 Task: Look for products in the category "Candles & Air Fresheners" from Now only.
Action: Mouse moved to (807, 295)
Screenshot: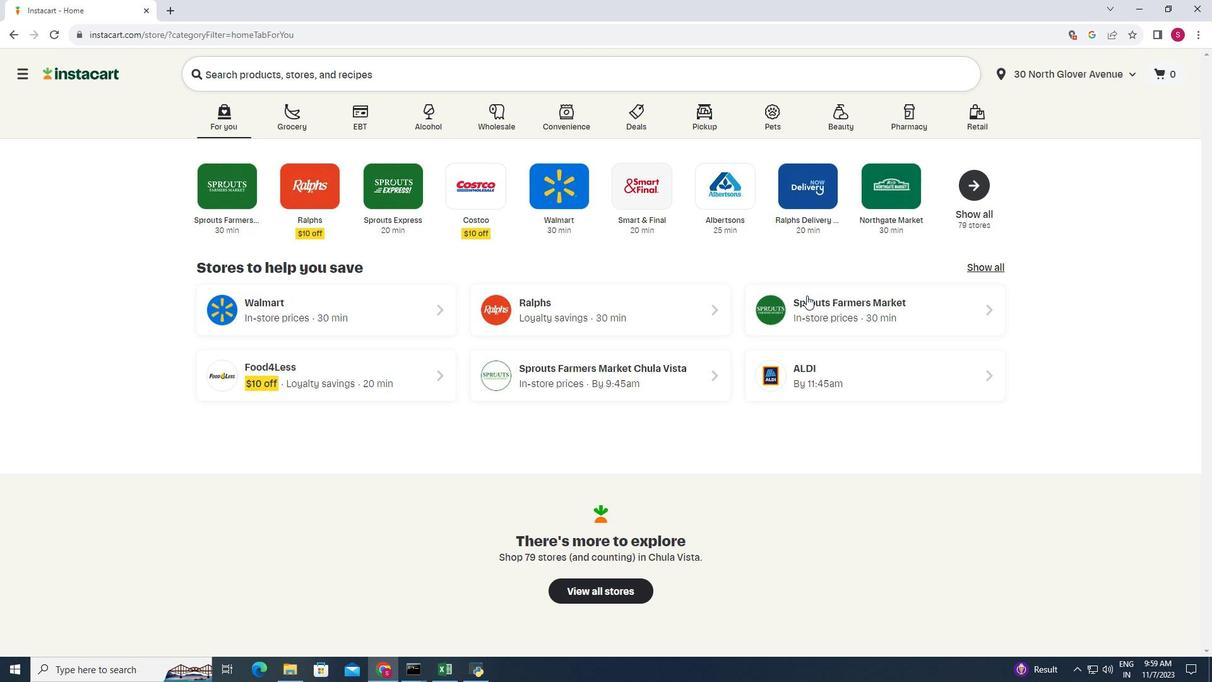 
Action: Mouse pressed left at (807, 295)
Screenshot: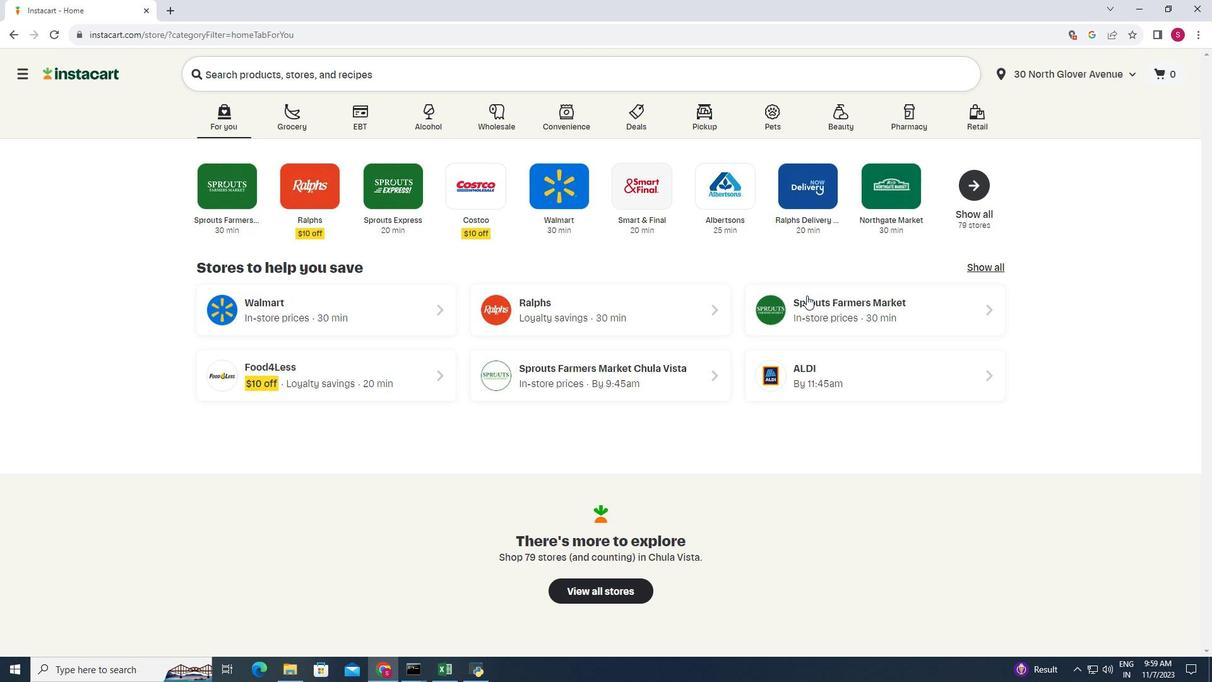 
Action: Mouse moved to (90, 471)
Screenshot: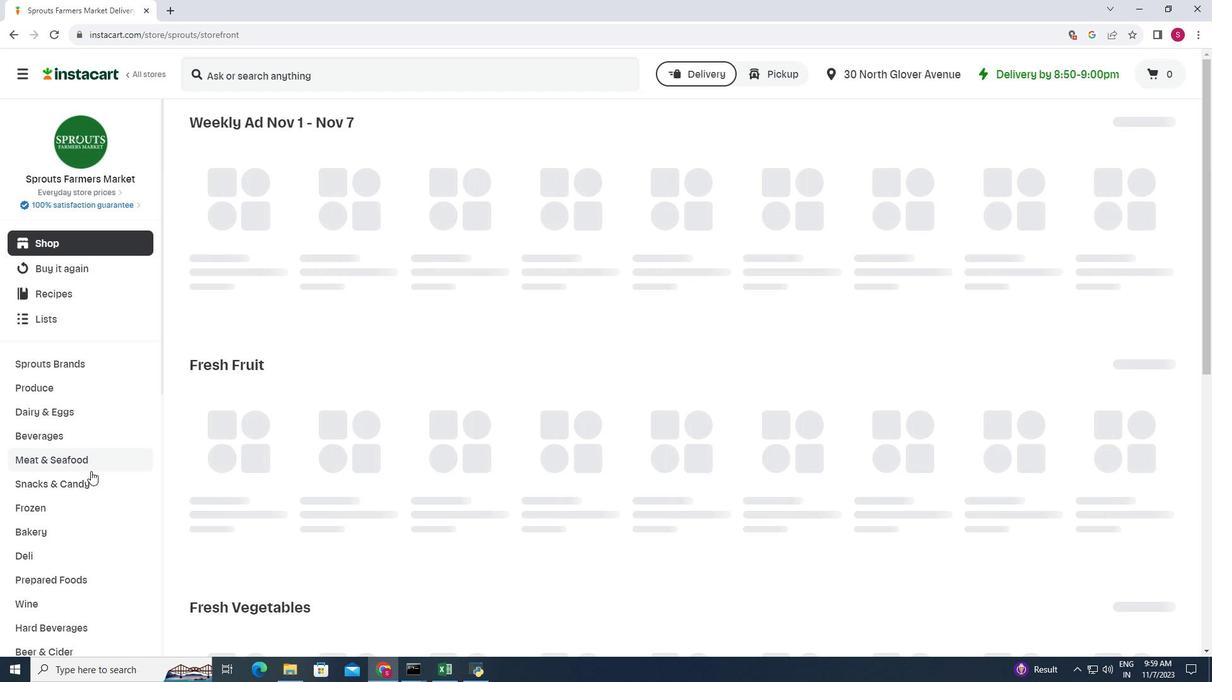 
Action: Mouse scrolled (90, 470) with delta (0, 0)
Screenshot: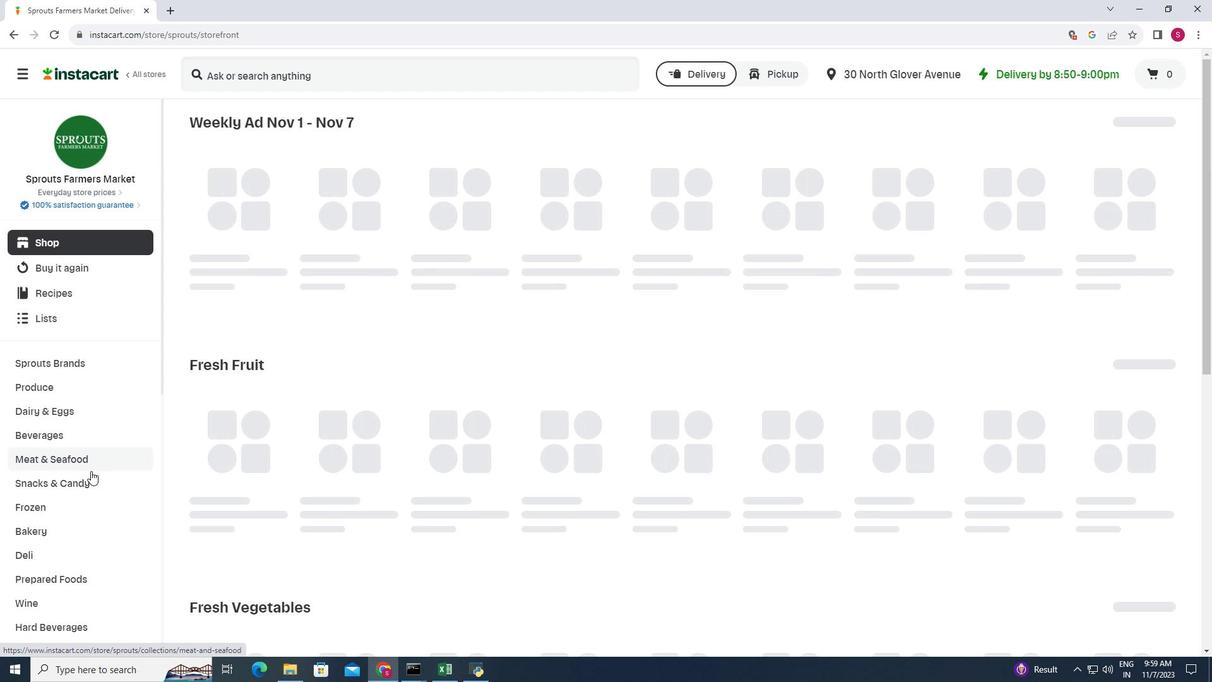 
Action: Mouse scrolled (90, 470) with delta (0, 0)
Screenshot: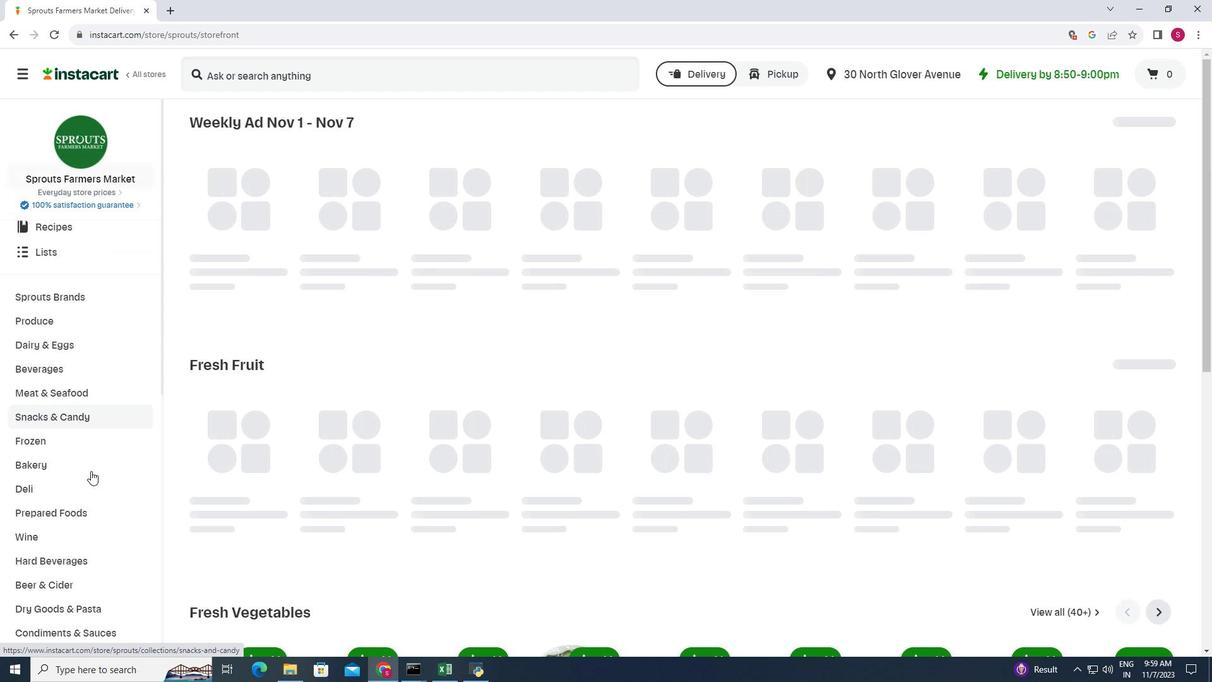 
Action: Mouse scrolled (90, 470) with delta (0, 0)
Screenshot: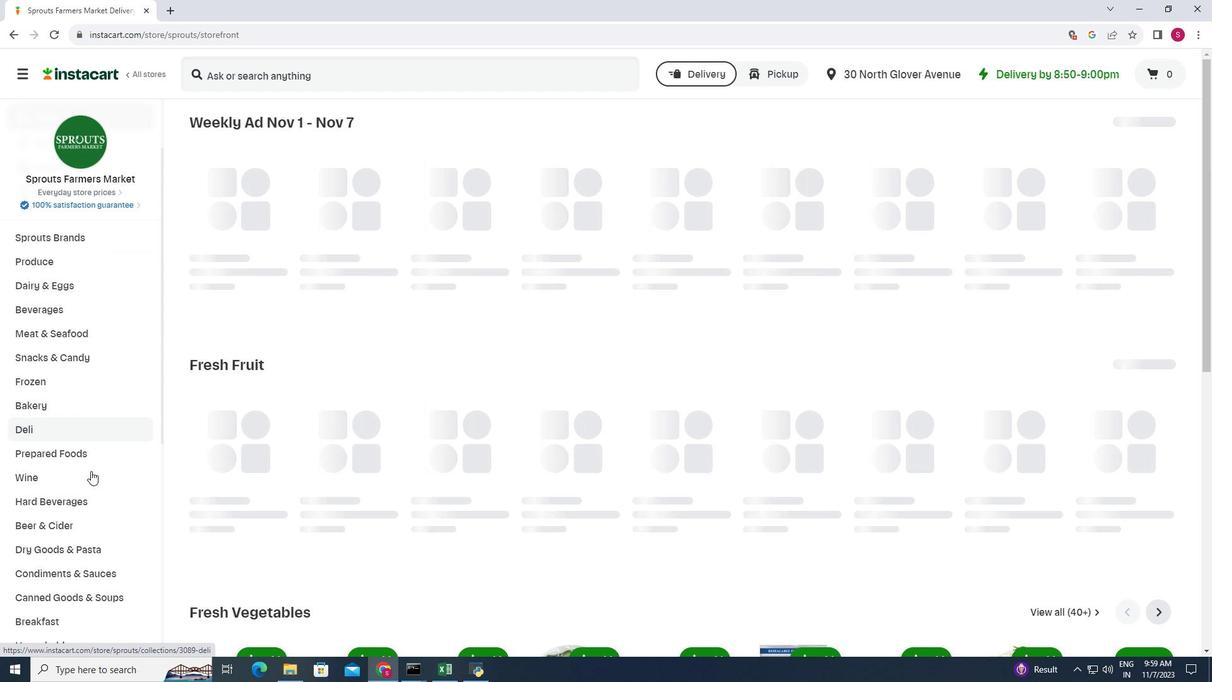 
Action: Mouse scrolled (90, 470) with delta (0, 0)
Screenshot: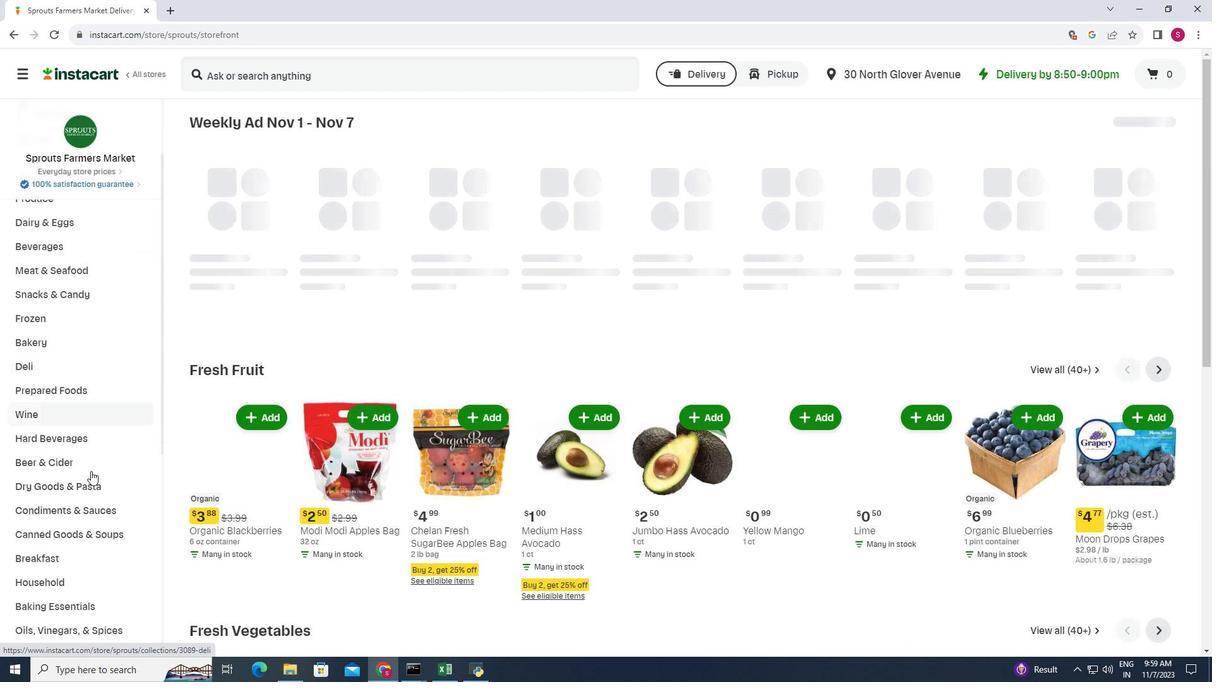 
Action: Mouse moved to (90, 471)
Screenshot: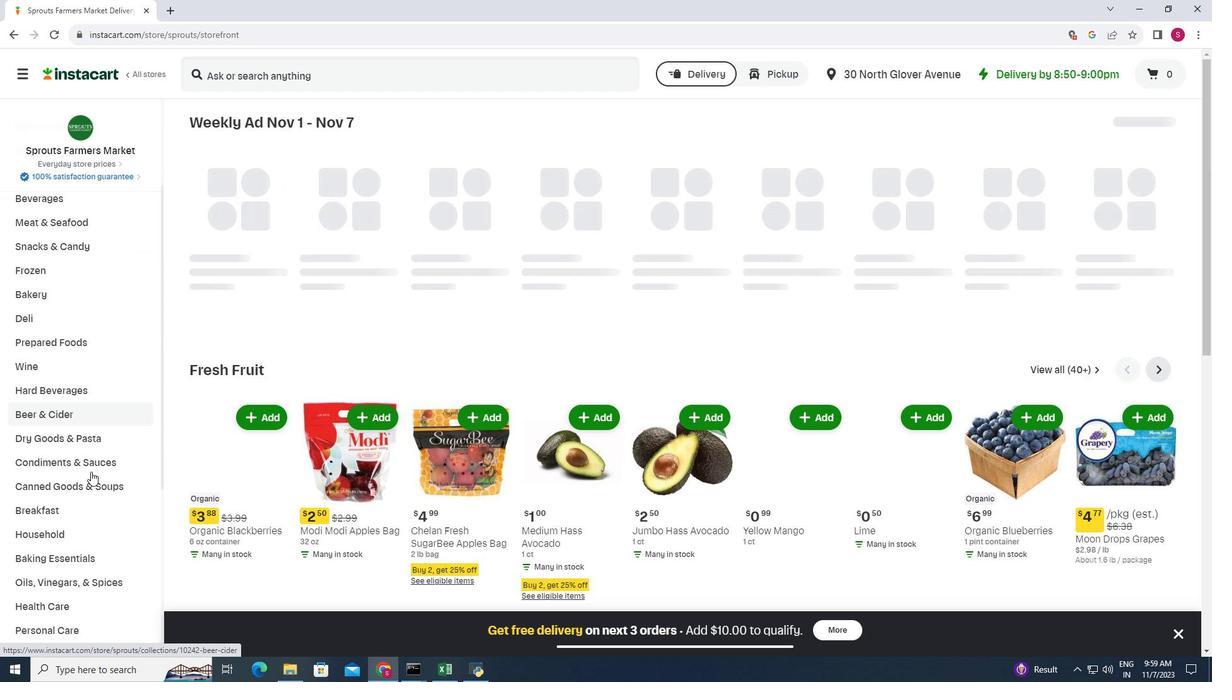 
Action: Mouse scrolled (90, 471) with delta (0, 0)
Screenshot: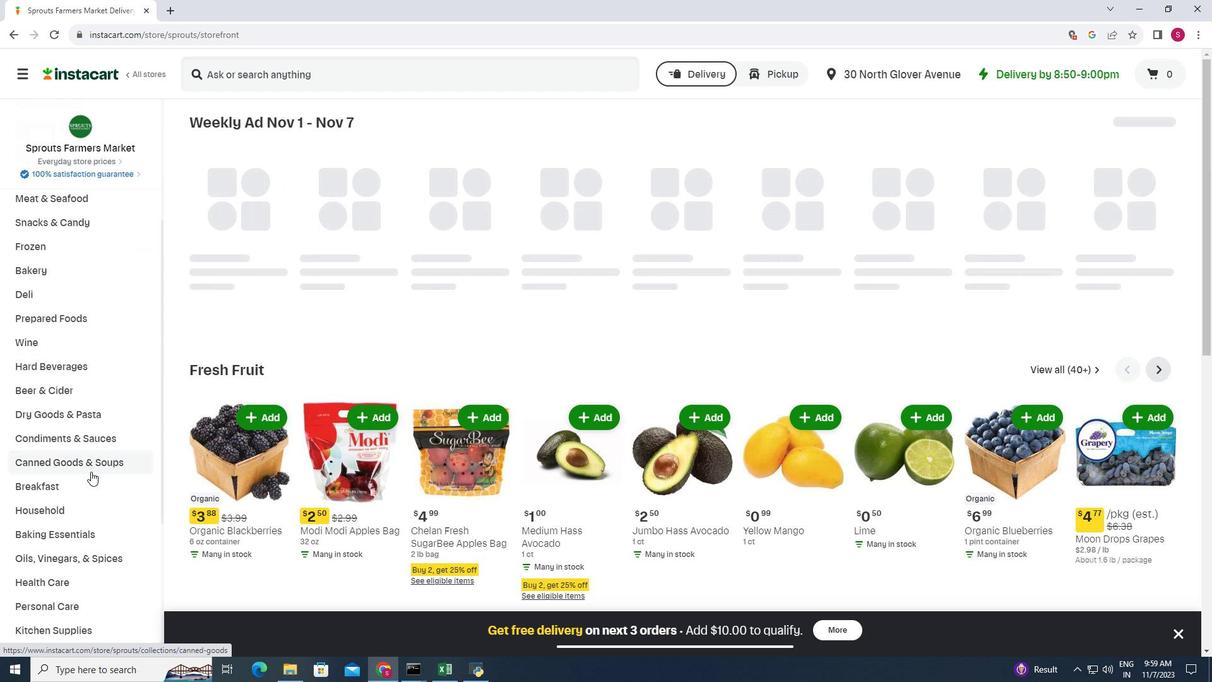 
Action: Mouse moved to (100, 458)
Screenshot: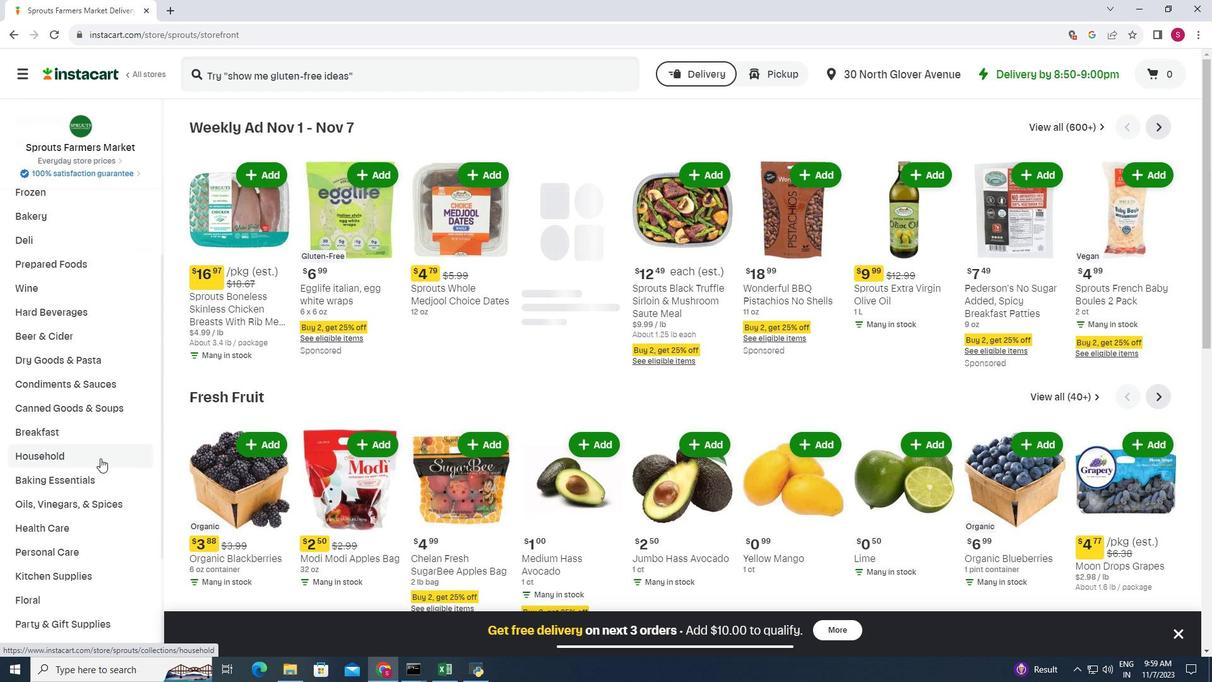 
Action: Mouse pressed left at (100, 458)
Screenshot: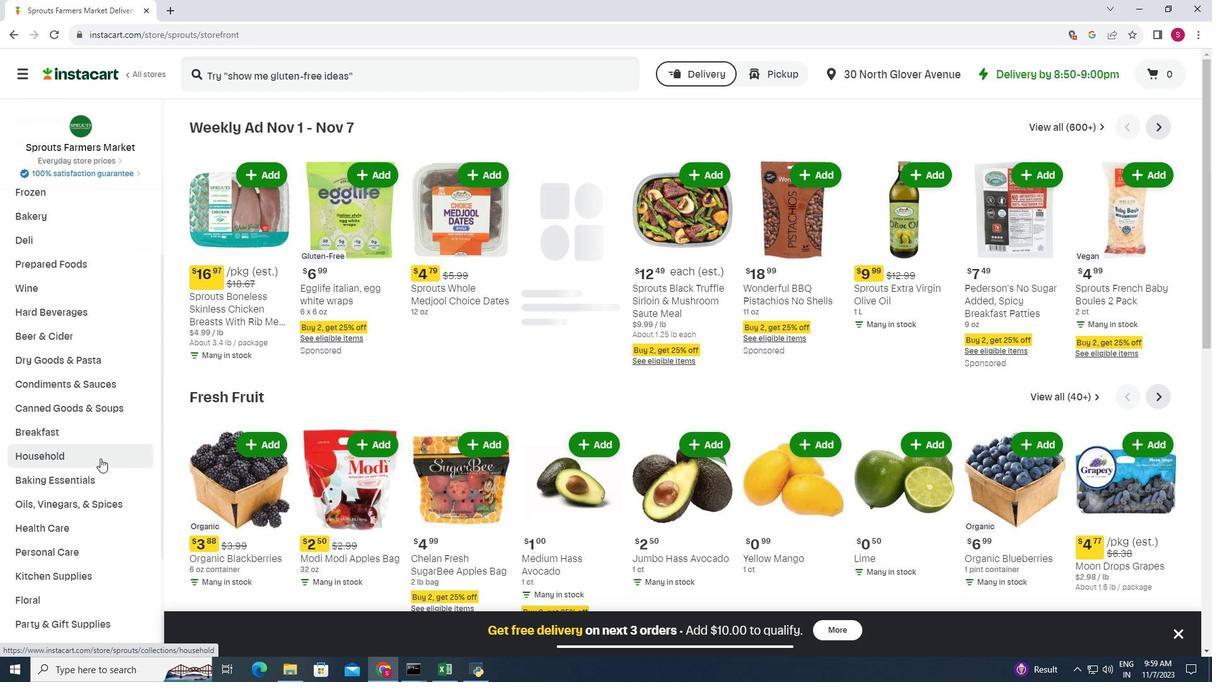 
Action: Mouse moved to (711, 156)
Screenshot: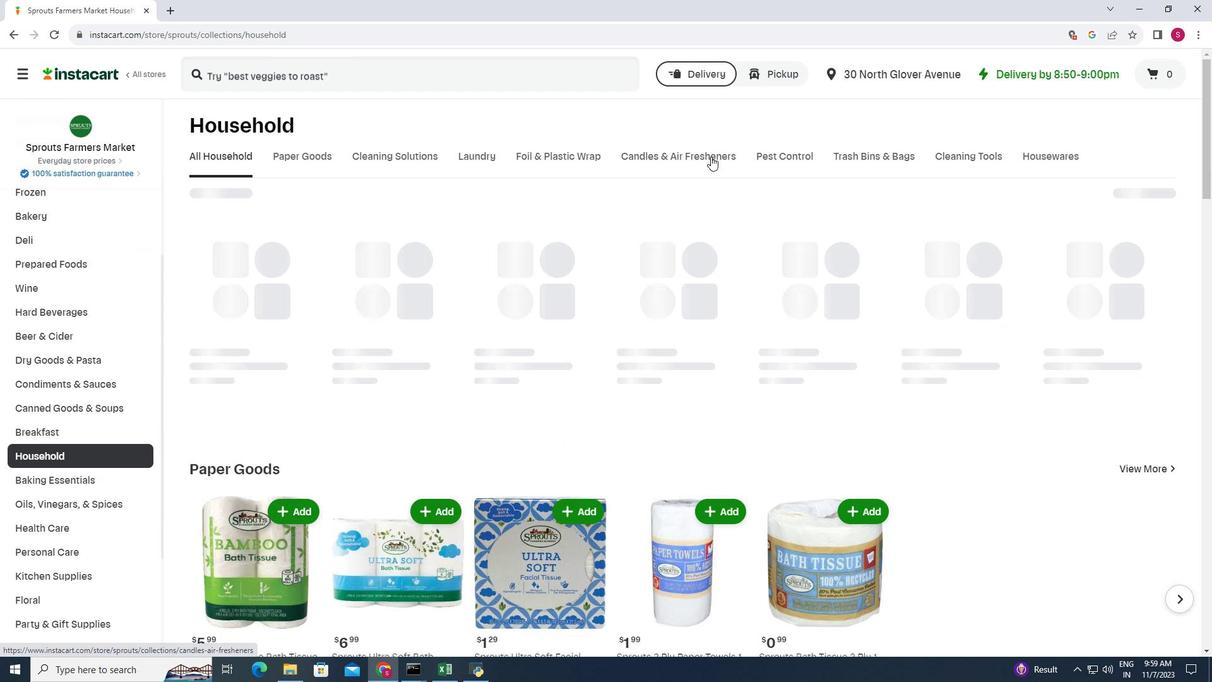 
Action: Mouse pressed left at (711, 156)
Screenshot: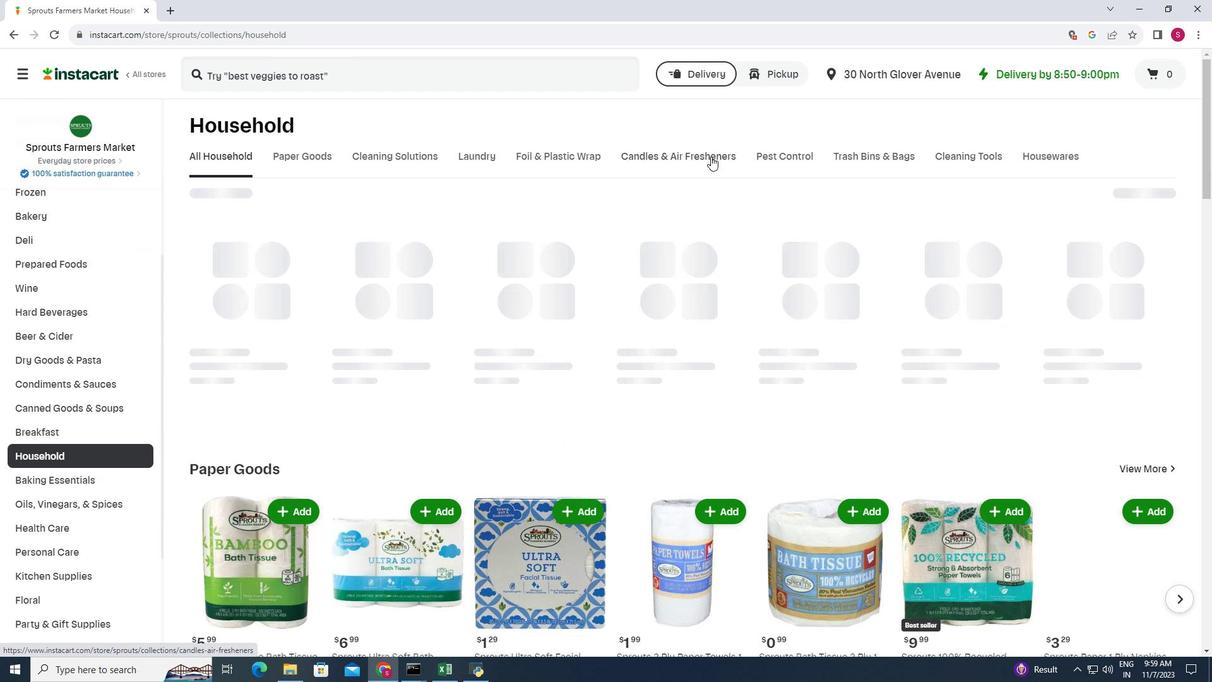 
Action: Mouse moved to (301, 257)
Screenshot: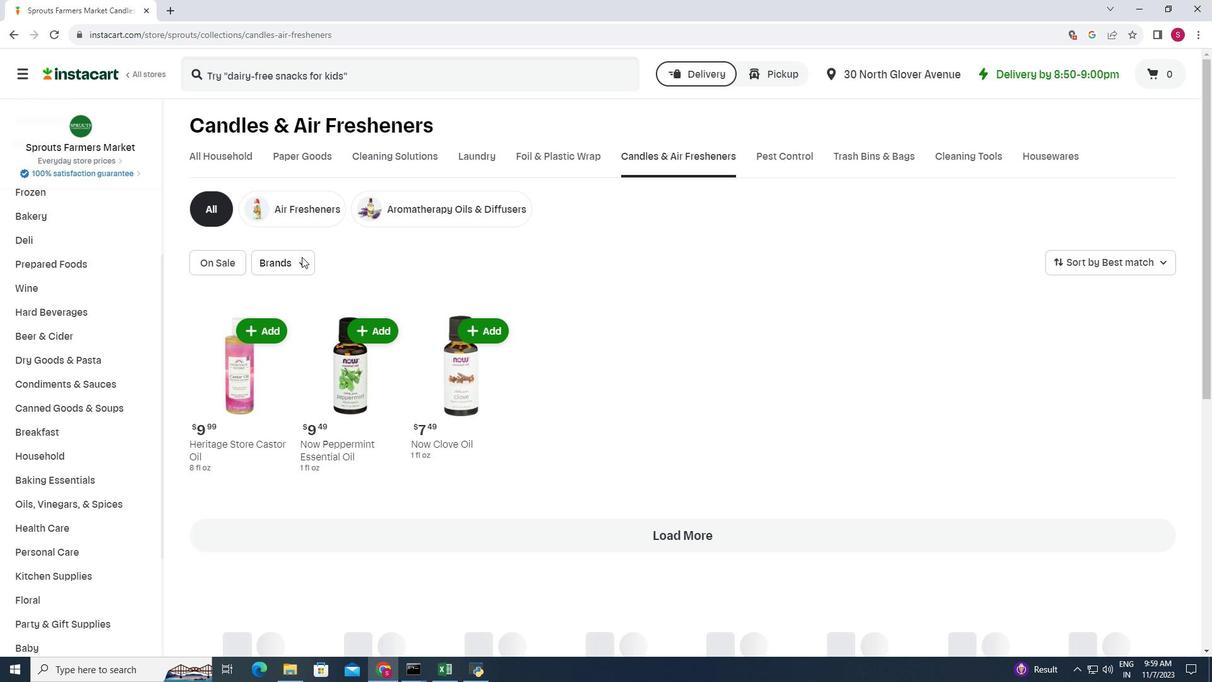 
Action: Mouse pressed left at (301, 257)
Screenshot: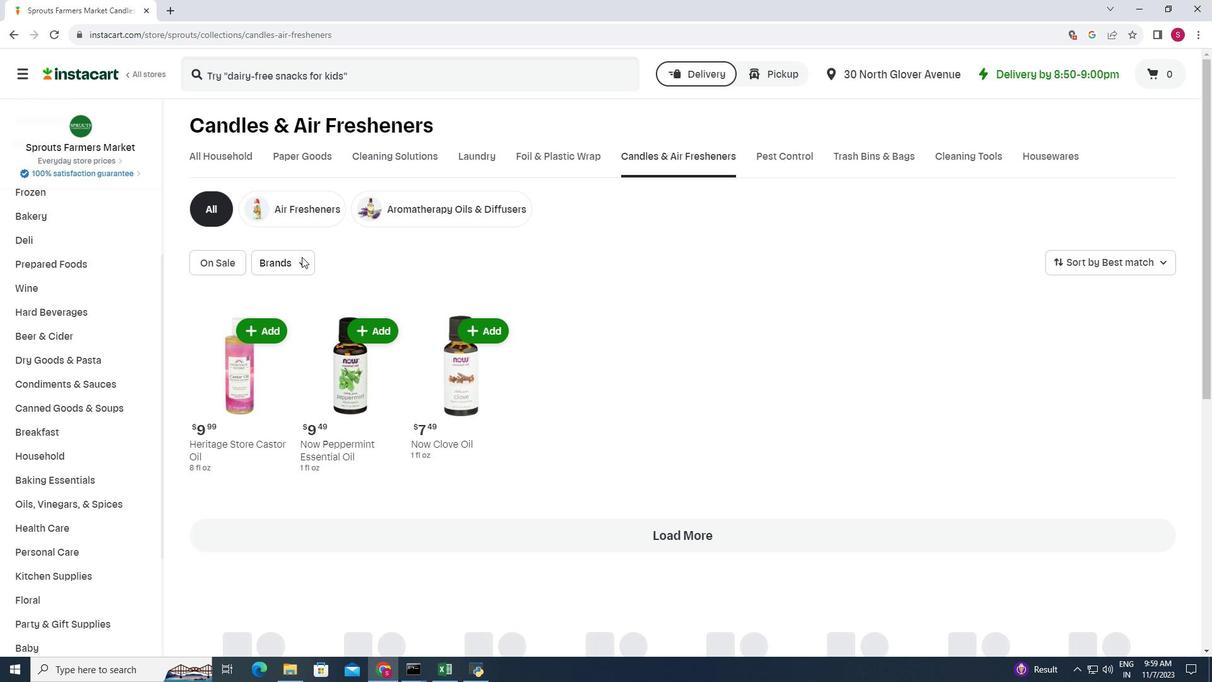 
Action: Mouse moved to (306, 357)
Screenshot: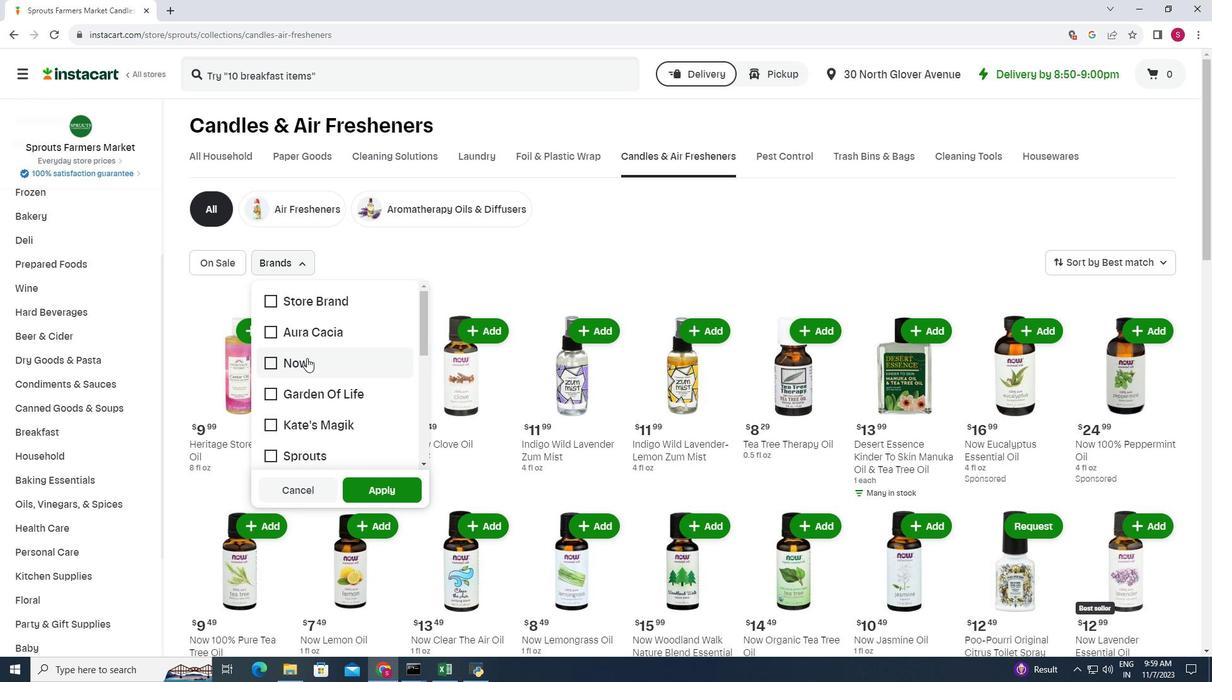 
Action: Mouse pressed left at (306, 357)
Screenshot: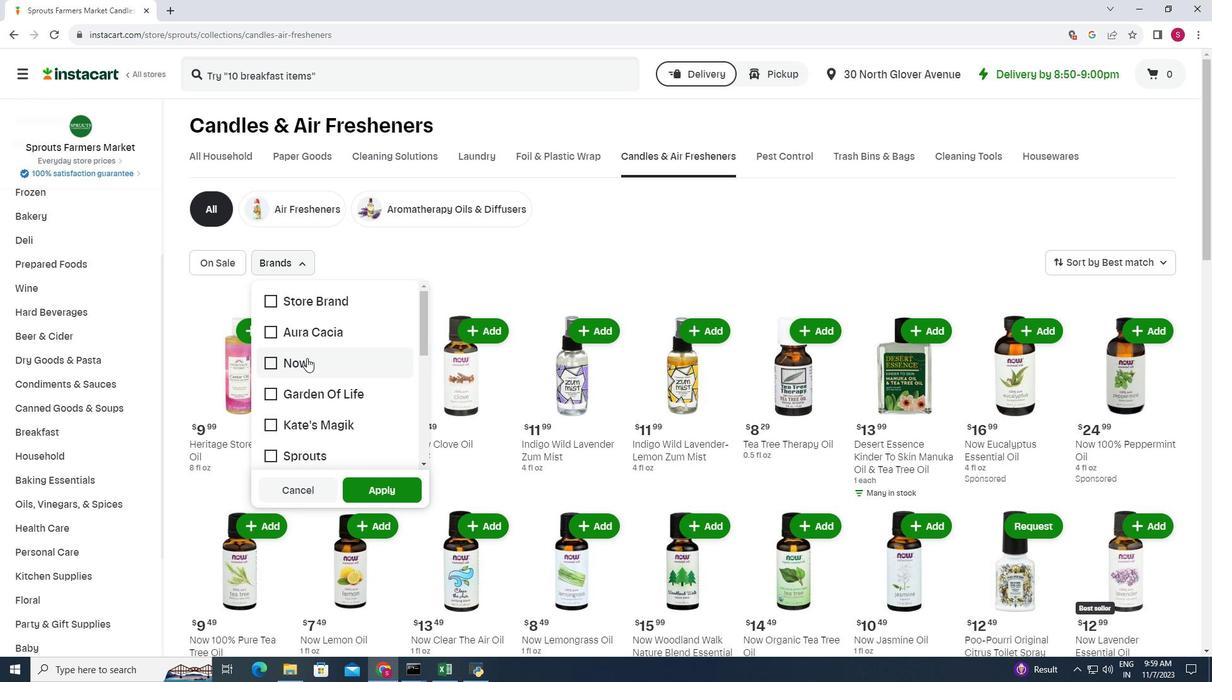 
Action: Mouse moved to (369, 489)
Screenshot: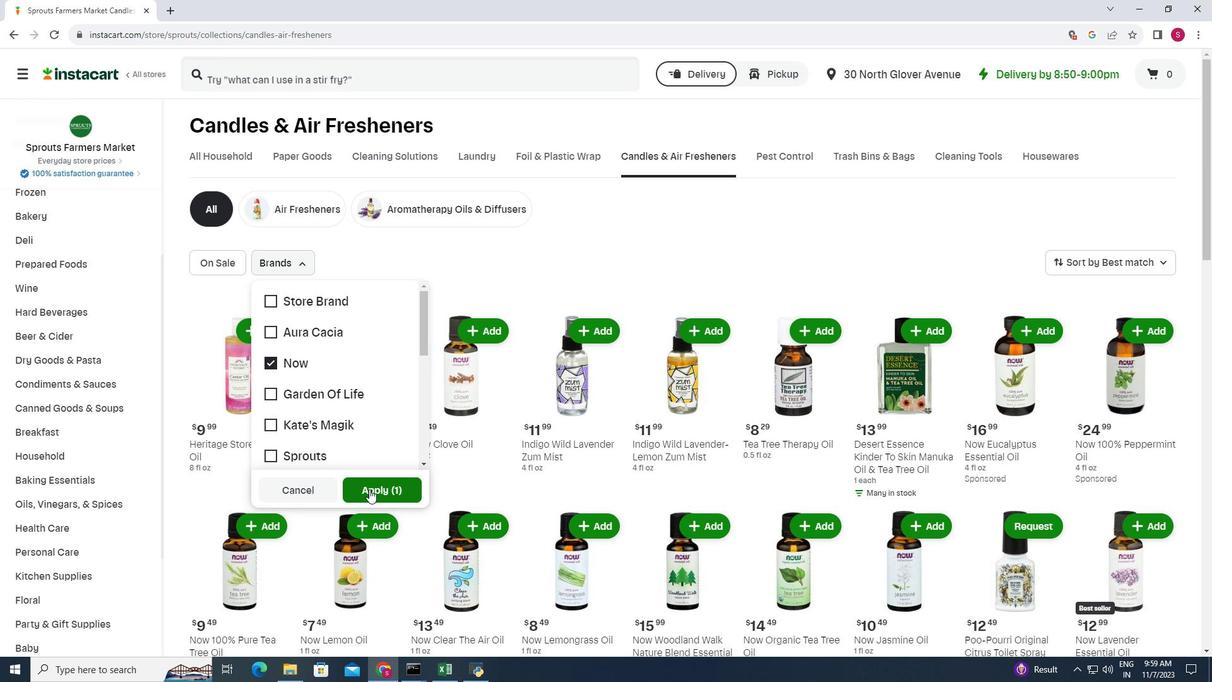 
Action: Mouse pressed left at (369, 489)
Screenshot: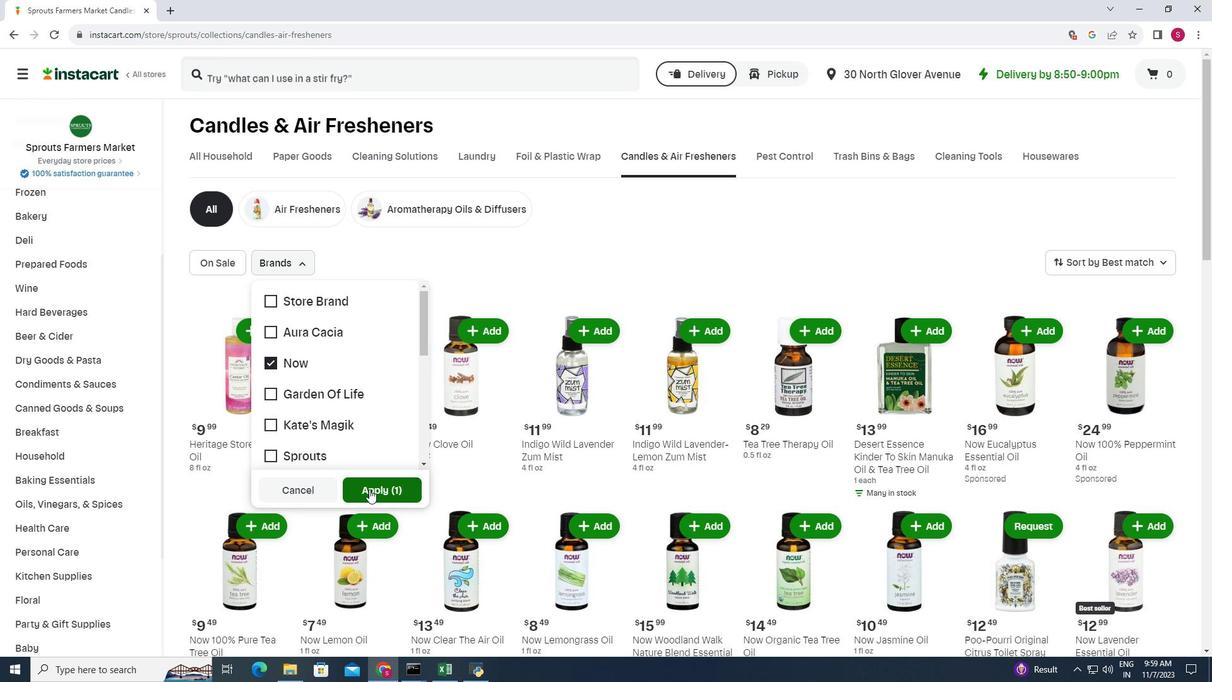 
Action: Mouse moved to (409, 351)
Screenshot: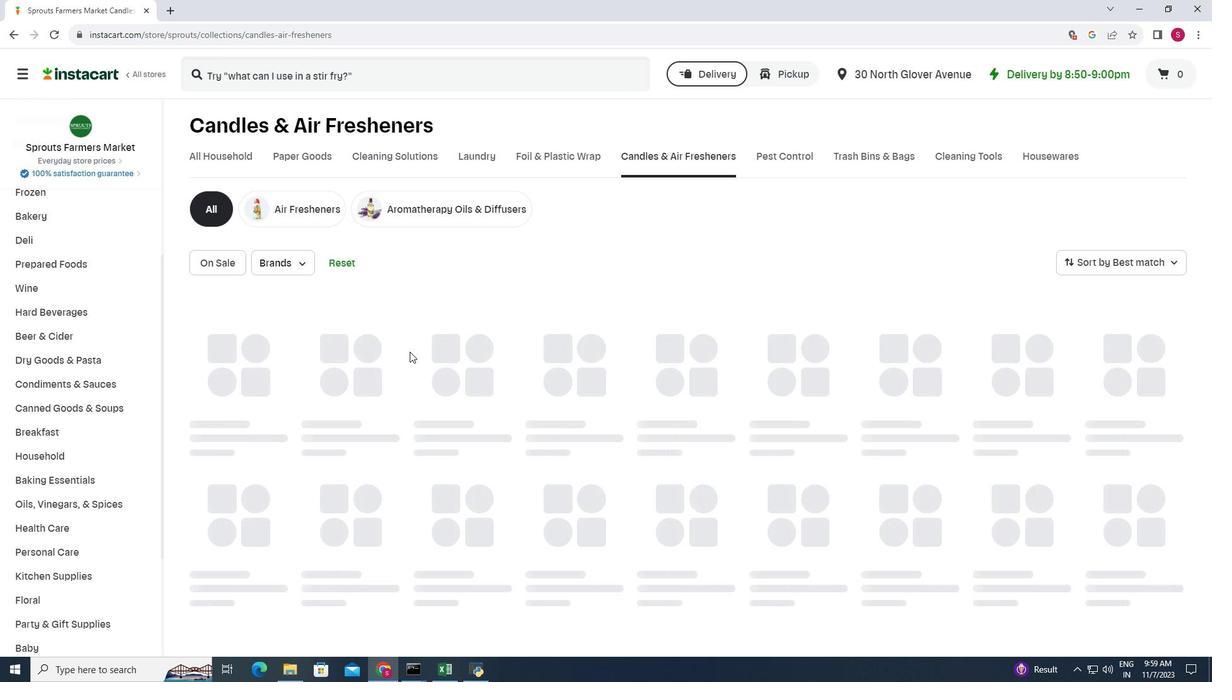 
Action: Mouse scrolled (409, 351) with delta (0, 0)
Screenshot: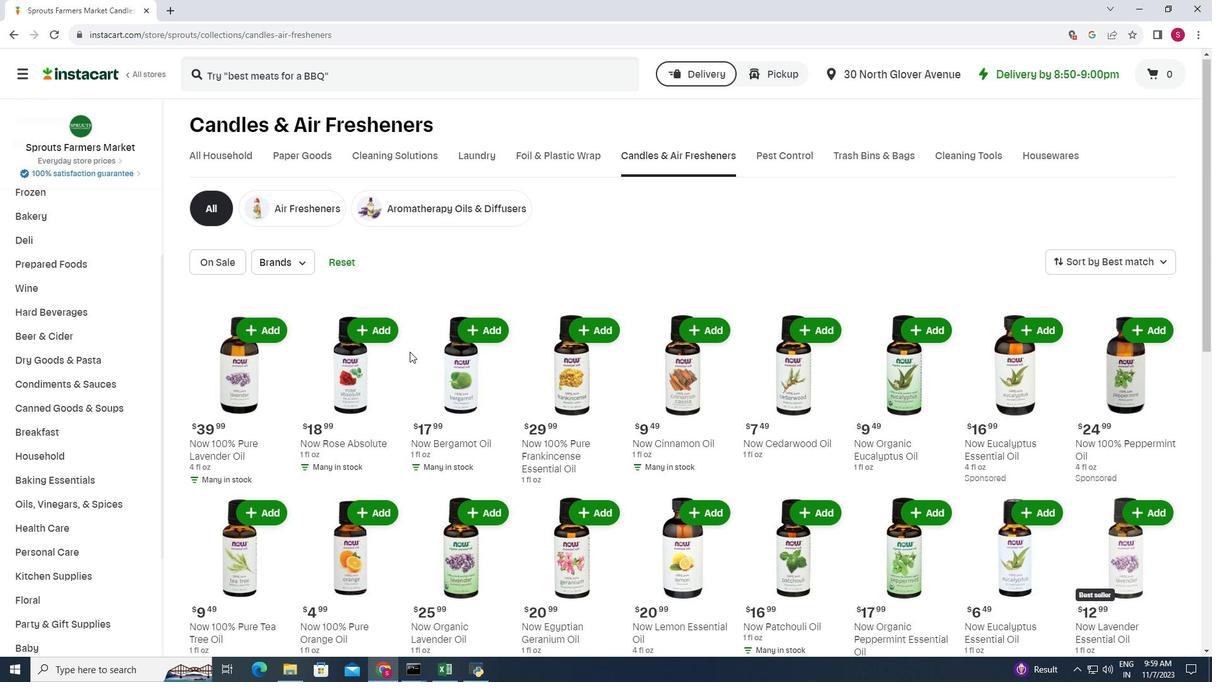 
Action: Mouse scrolled (409, 351) with delta (0, 0)
Screenshot: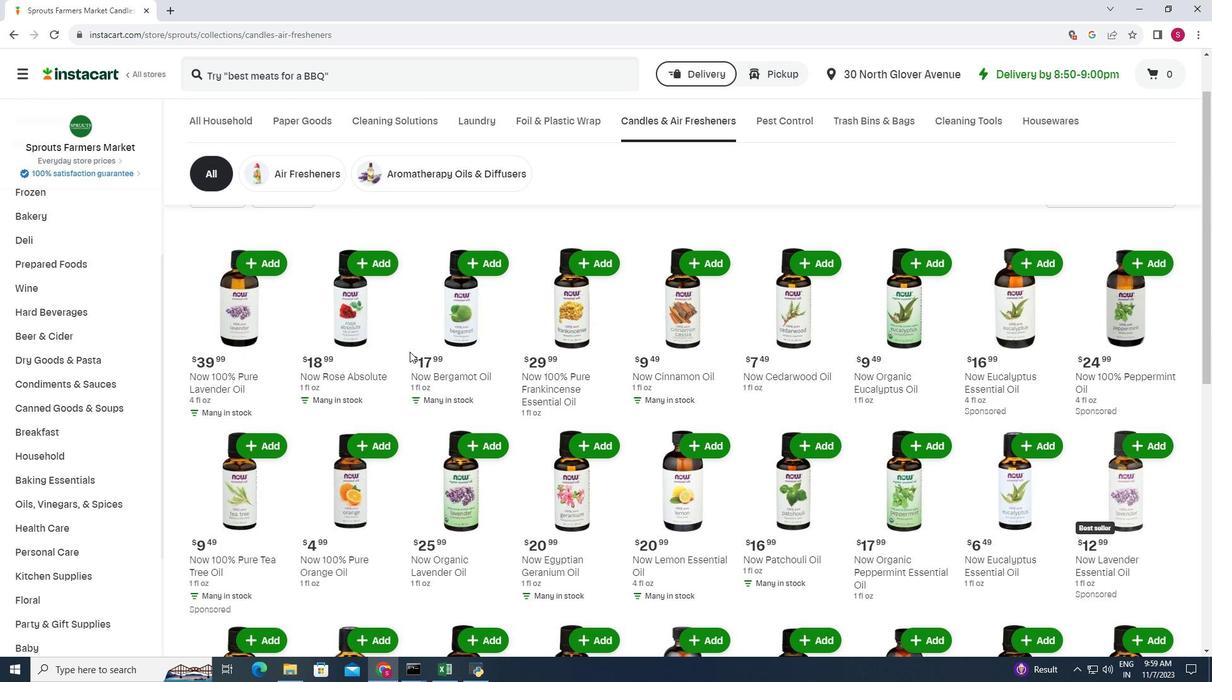 
Action: Mouse scrolled (409, 351) with delta (0, 0)
Screenshot: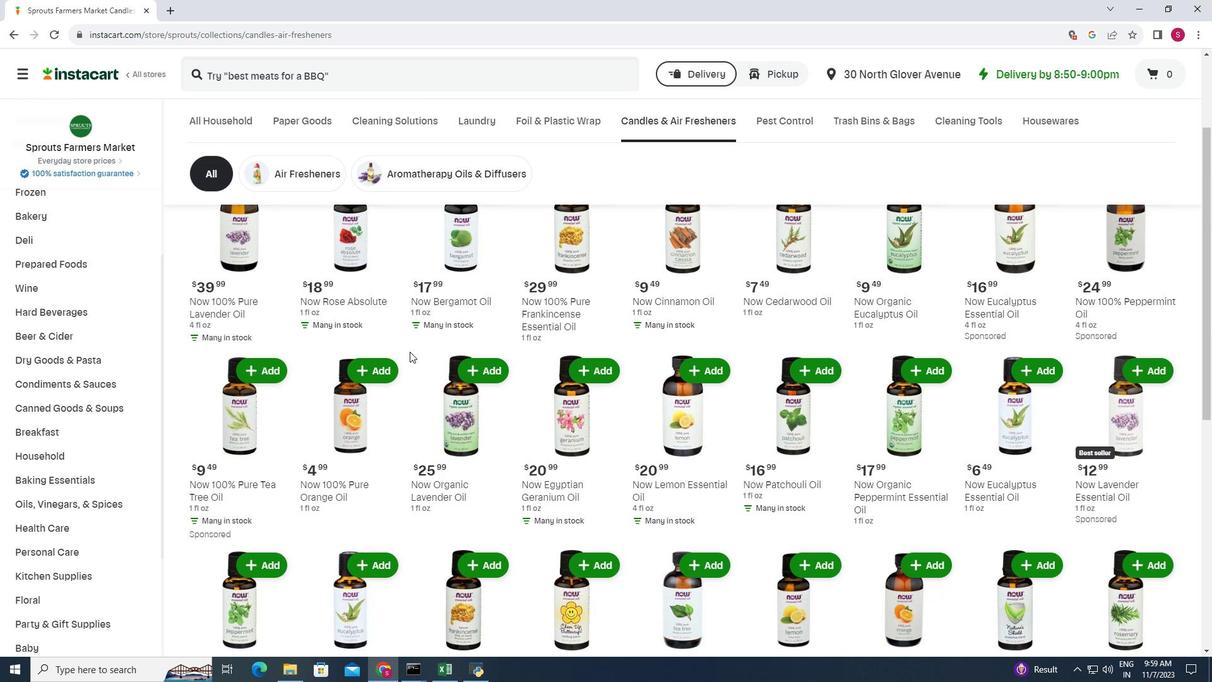 
Action: Mouse scrolled (409, 351) with delta (0, 0)
Screenshot: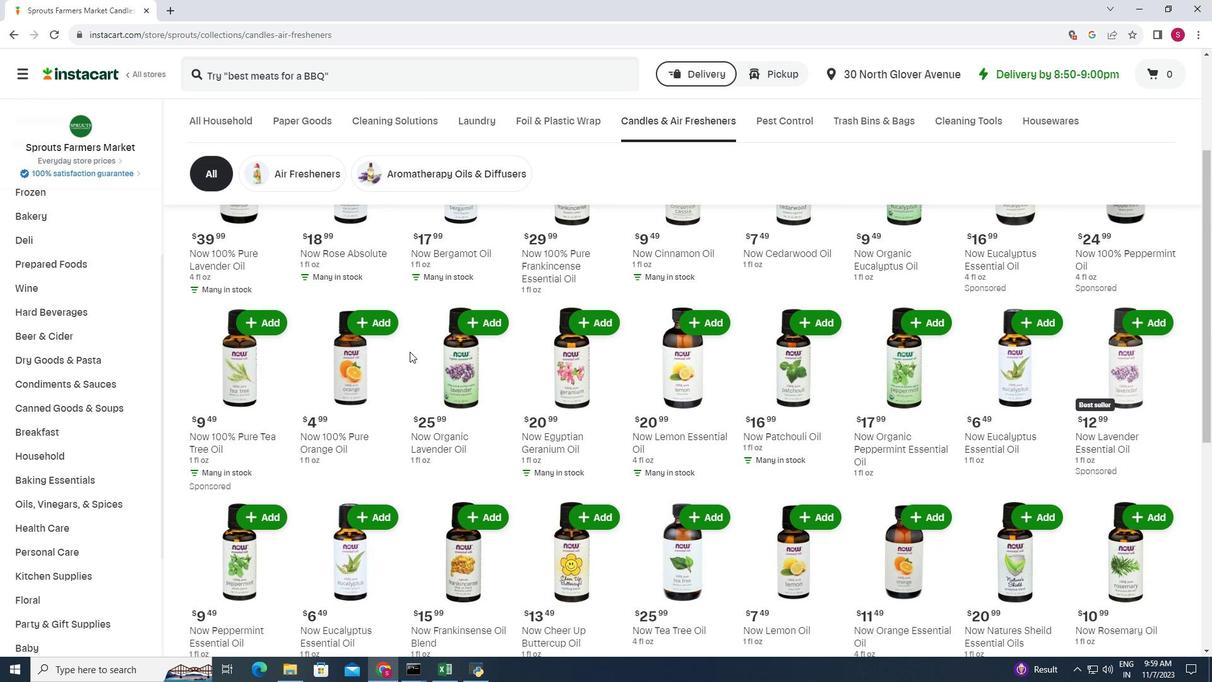 
Action: Mouse scrolled (409, 351) with delta (0, 0)
Screenshot: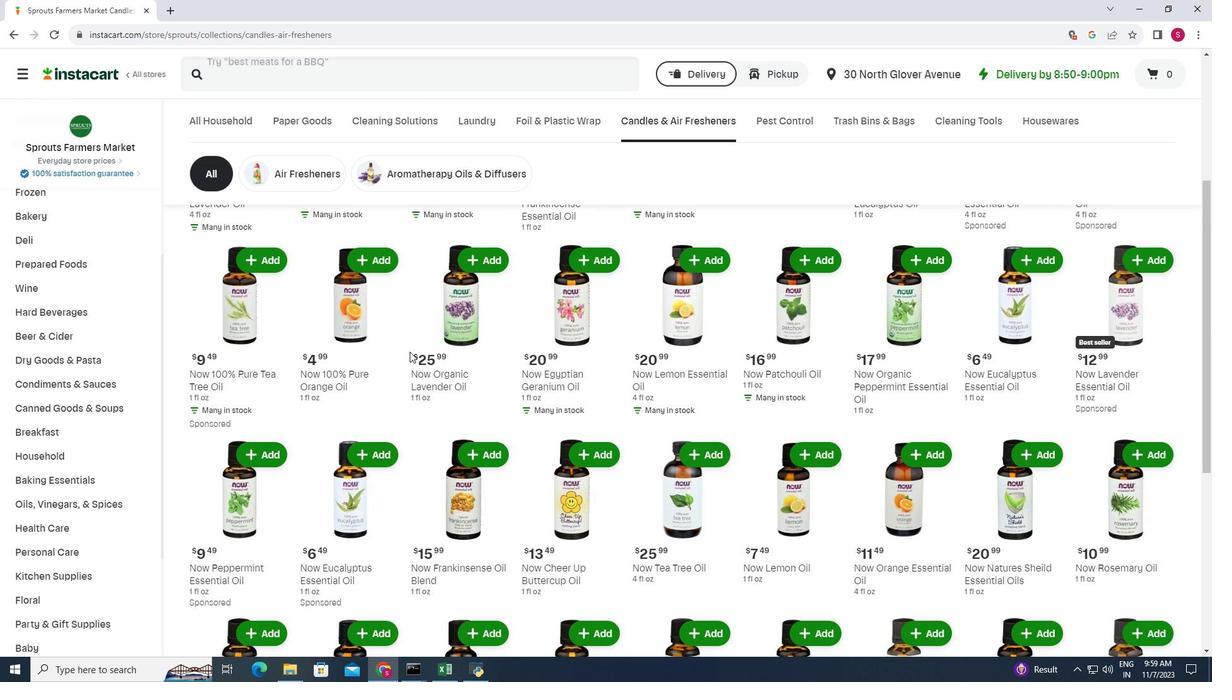 
Action: Mouse scrolled (409, 351) with delta (0, 0)
Screenshot: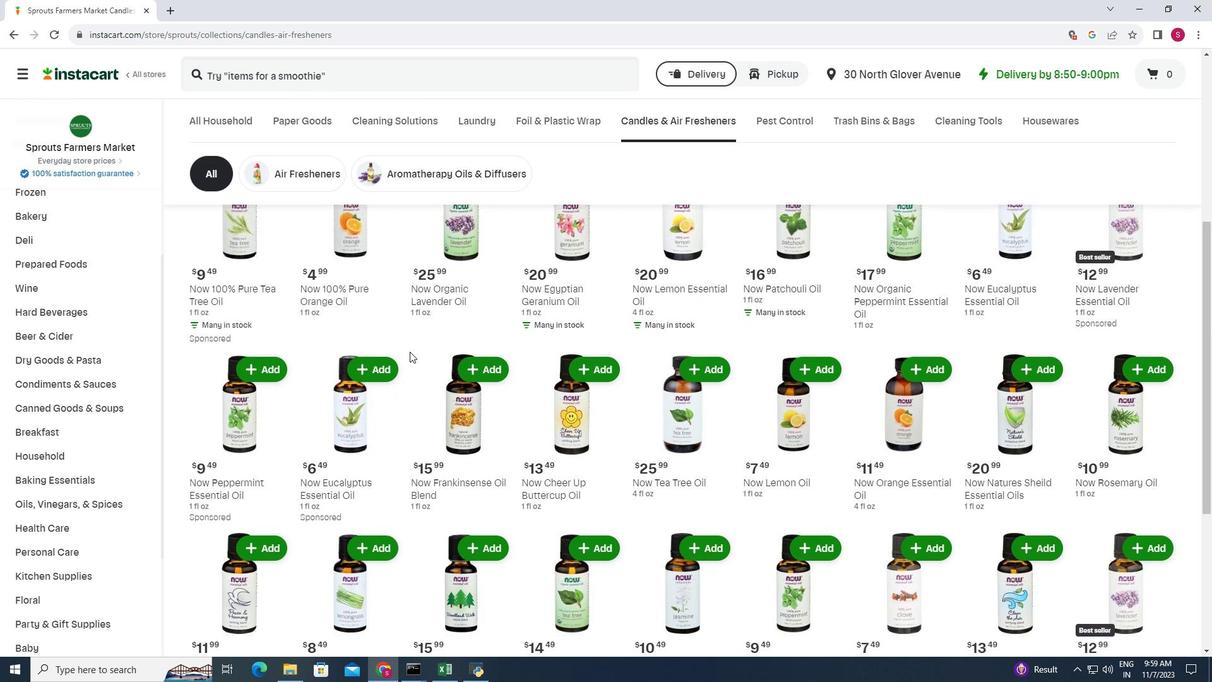 
Action: Mouse scrolled (409, 351) with delta (0, 0)
Screenshot: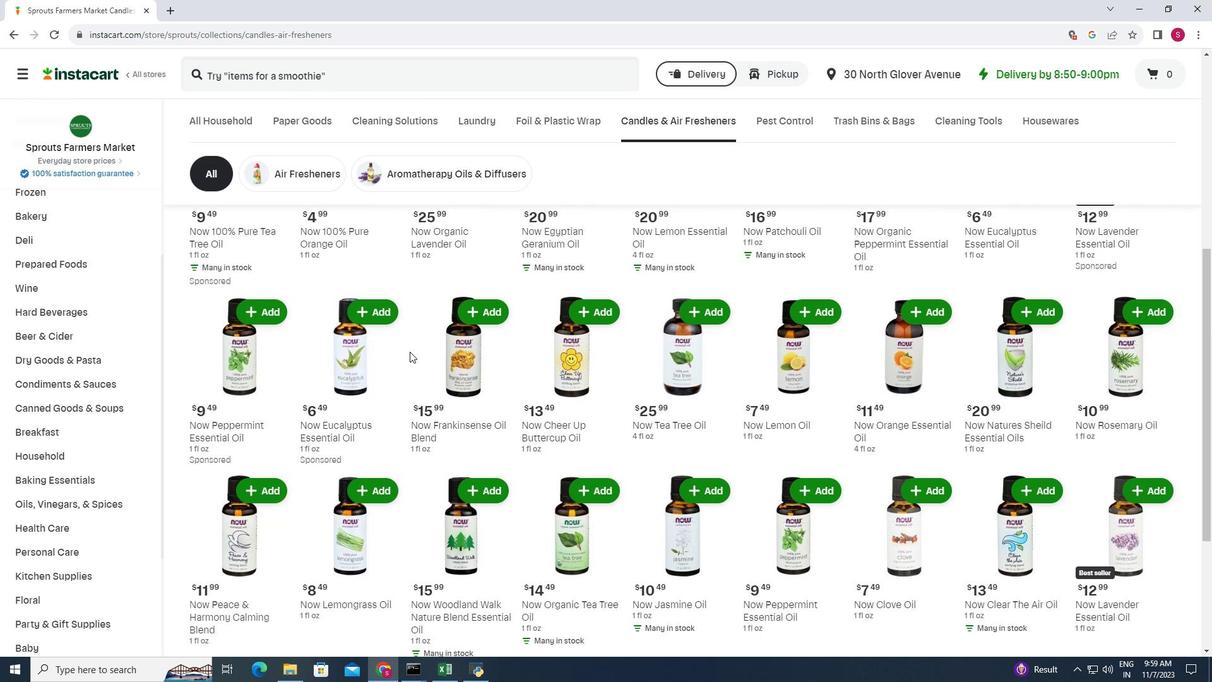 
Action: Mouse scrolled (409, 351) with delta (0, 0)
Screenshot: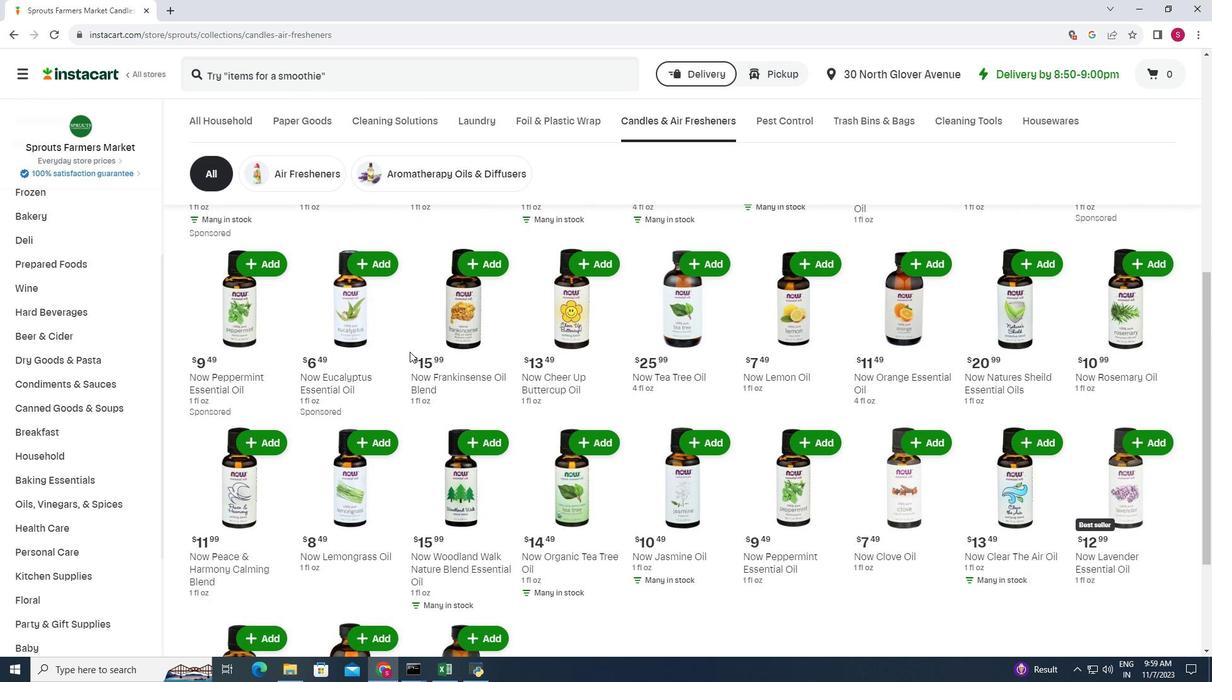 
Action: Mouse scrolled (409, 351) with delta (0, 0)
Screenshot: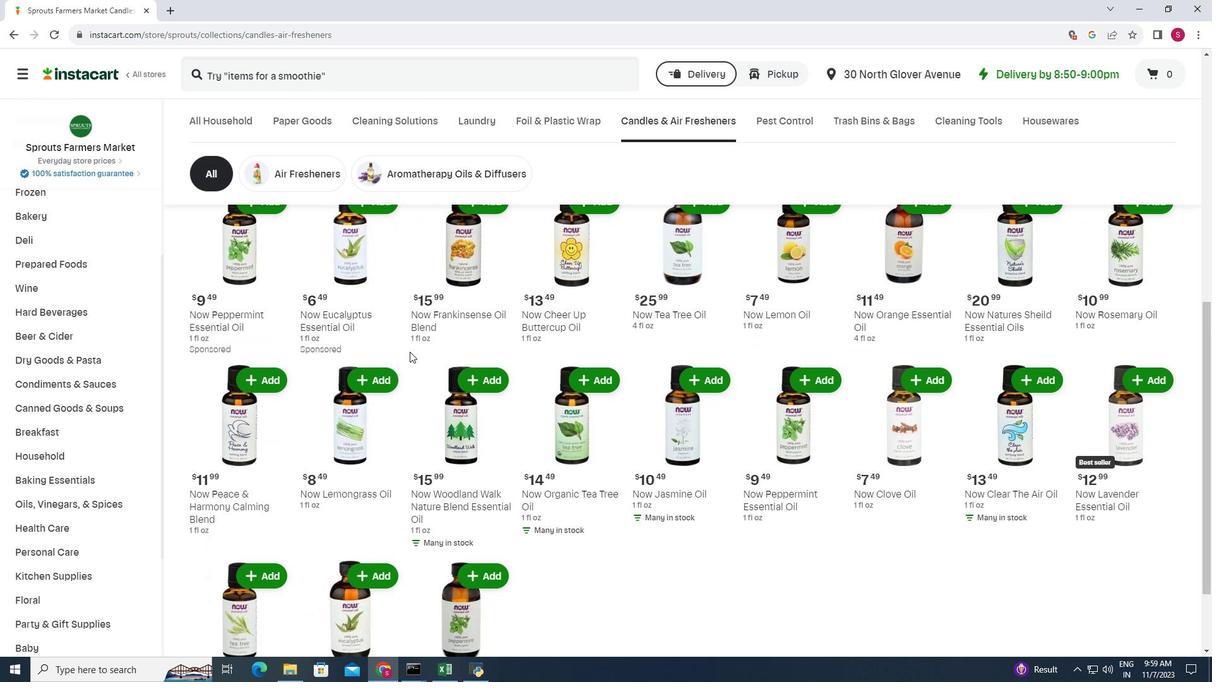 
Action: Mouse scrolled (409, 351) with delta (0, 0)
Screenshot: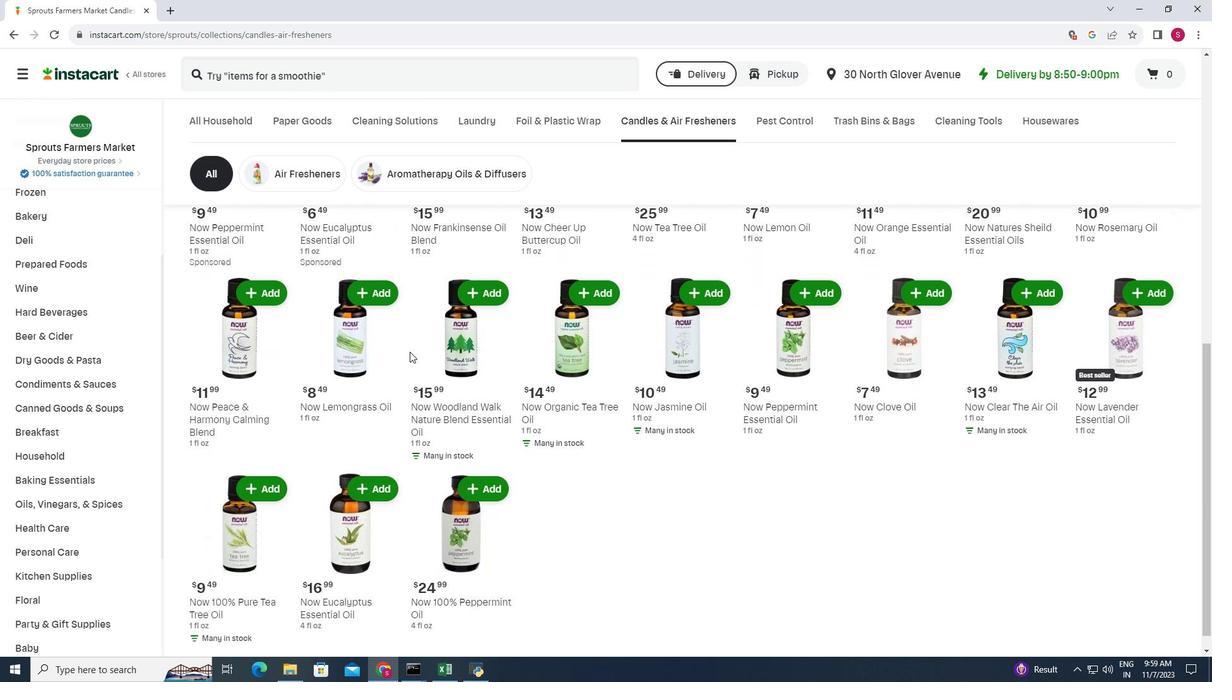 
Action: Mouse scrolled (409, 351) with delta (0, 0)
Screenshot: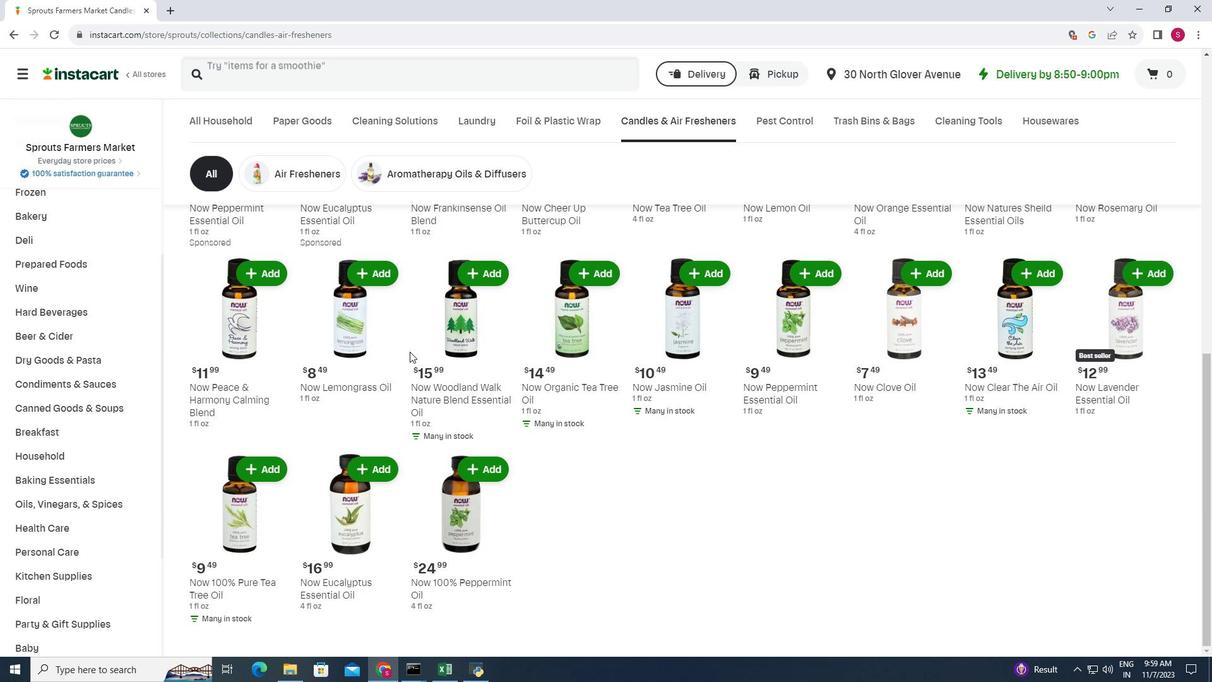 
Action: Mouse scrolled (409, 351) with delta (0, 0)
Screenshot: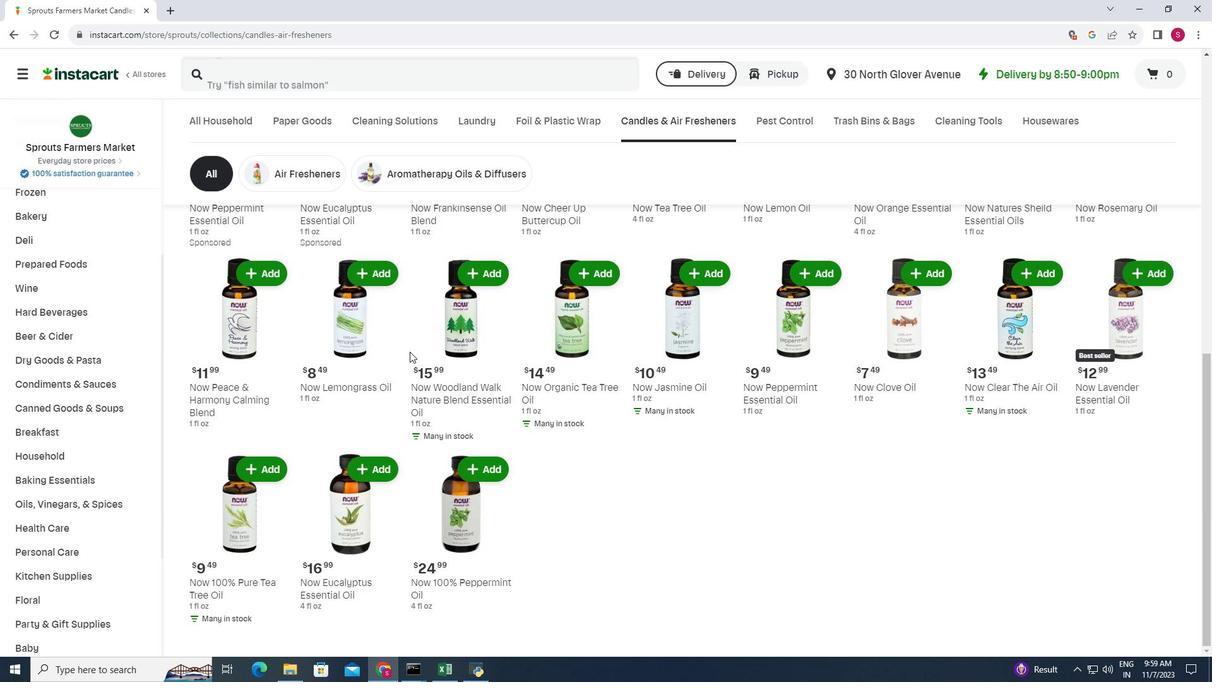 
Action: Mouse scrolled (409, 351) with delta (0, 0)
Screenshot: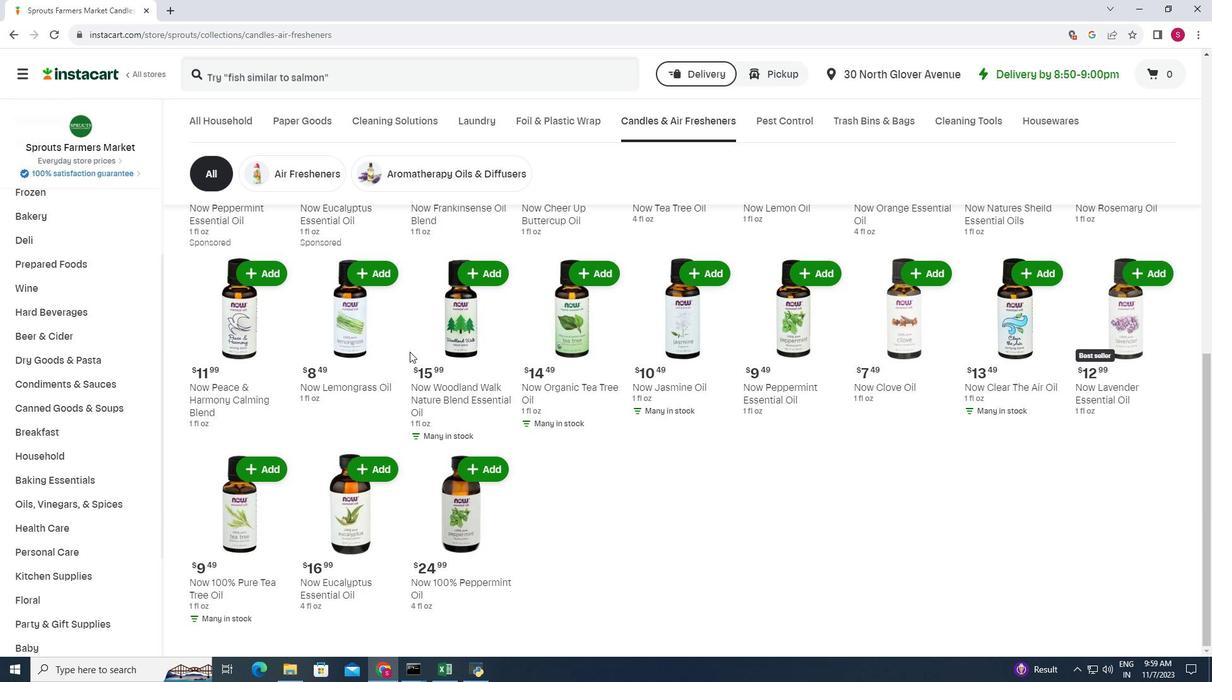 
Action: Mouse scrolled (409, 351) with delta (0, 0)
Screenshot: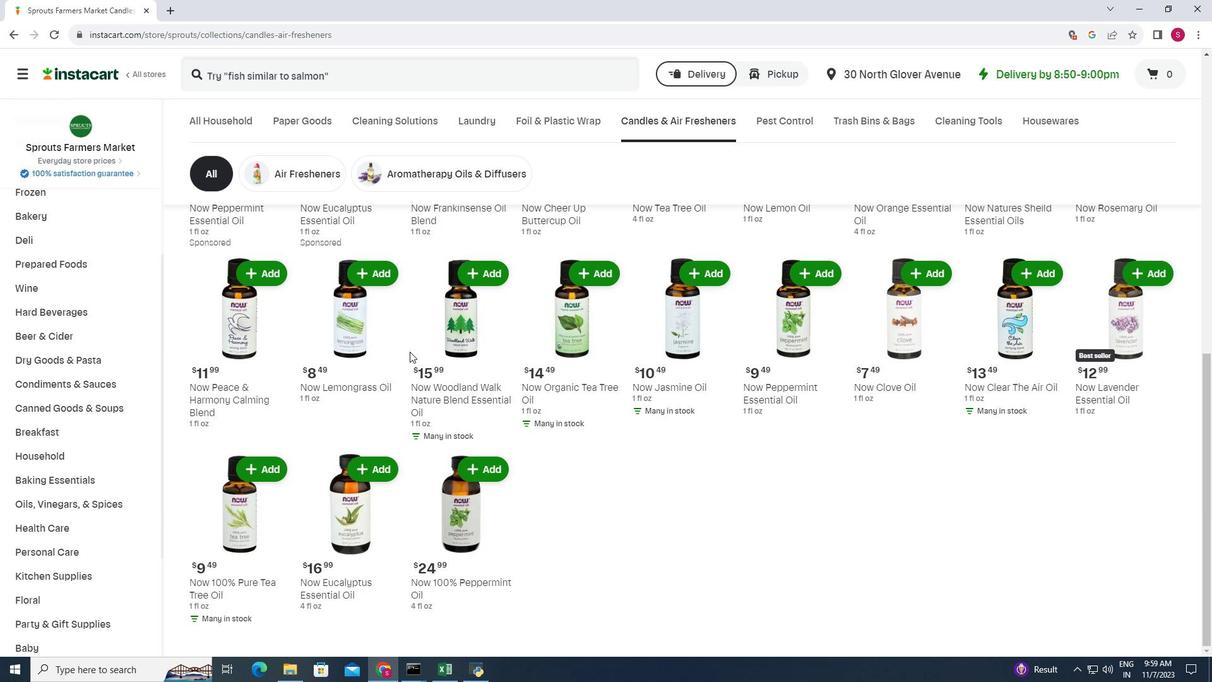 
